 Task: Set the "Codec Profile" for qsv to extended.
Action: Mouse moved to (138, 22)
Screenshot: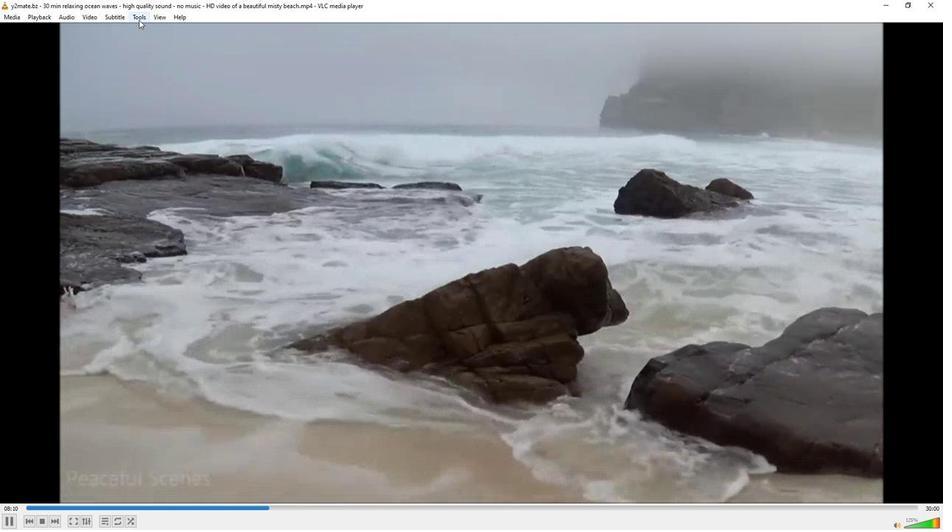 
Action: Mouse pressed left at (138, 22)
Screenshot: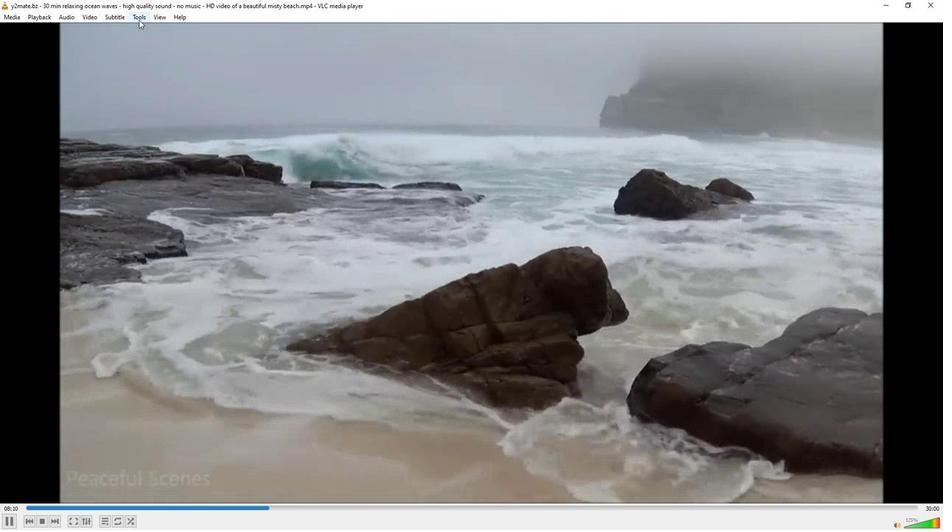 
Action: Mouse moved to (153, 135)
Screenshot: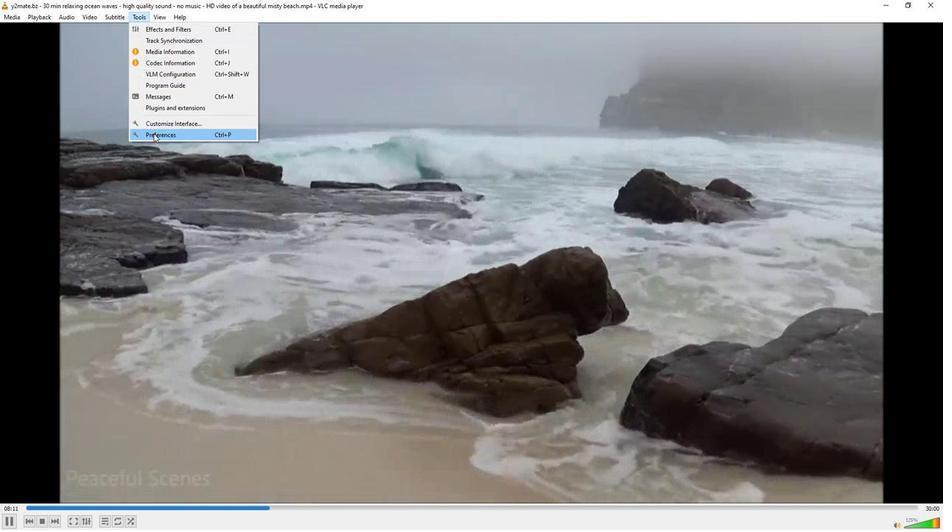 
Action: Mouse pressed left at (153, 135)
Screenshot: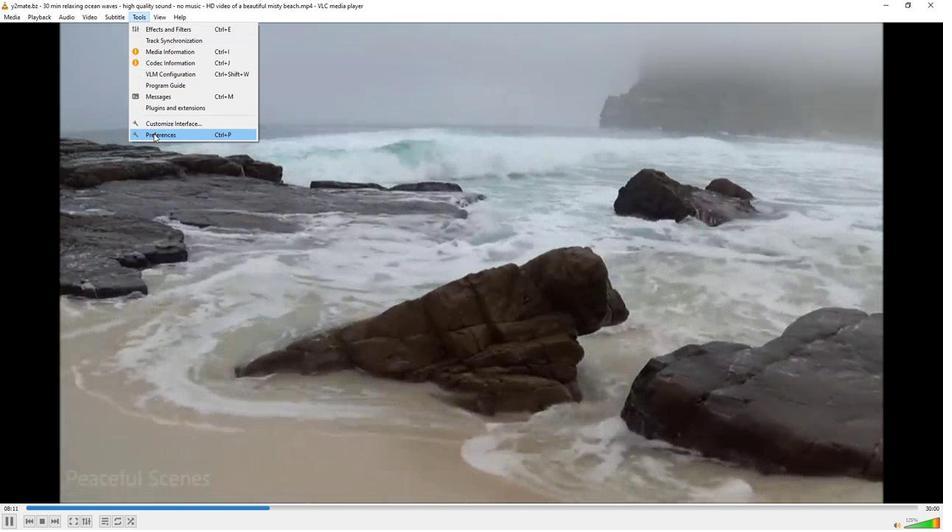 
Action: Mouse moved to (114, 410)
Screenshot: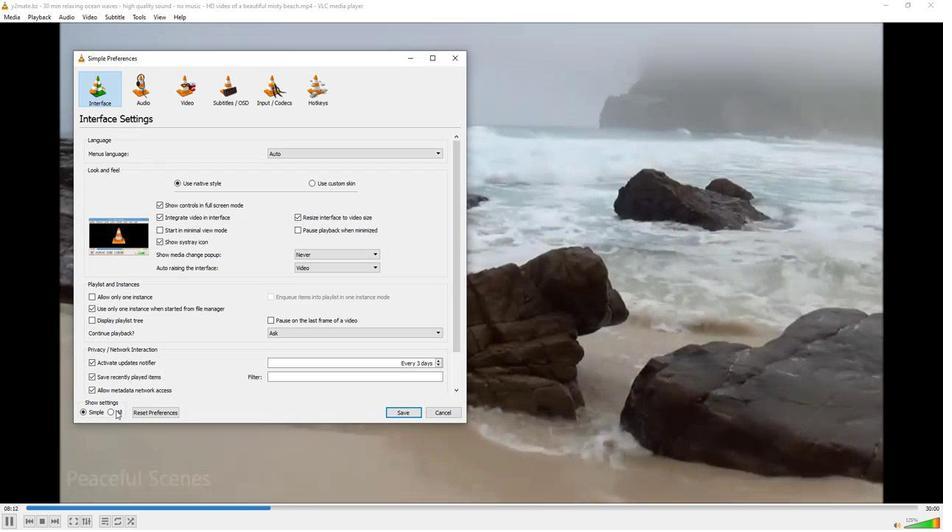 
Action: Mouse pressed left at (114, 410)
Screenshot: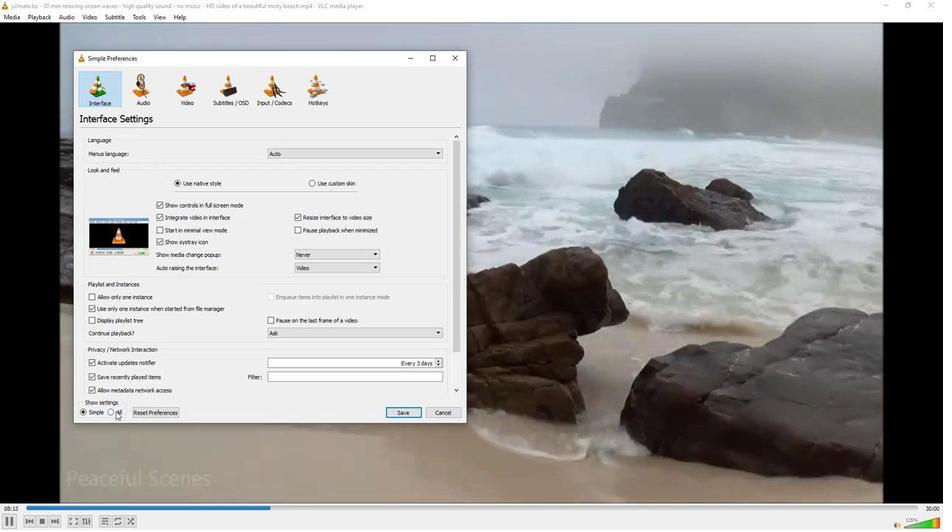 
Action: Mouse moved to (98, 275)
Screenshot: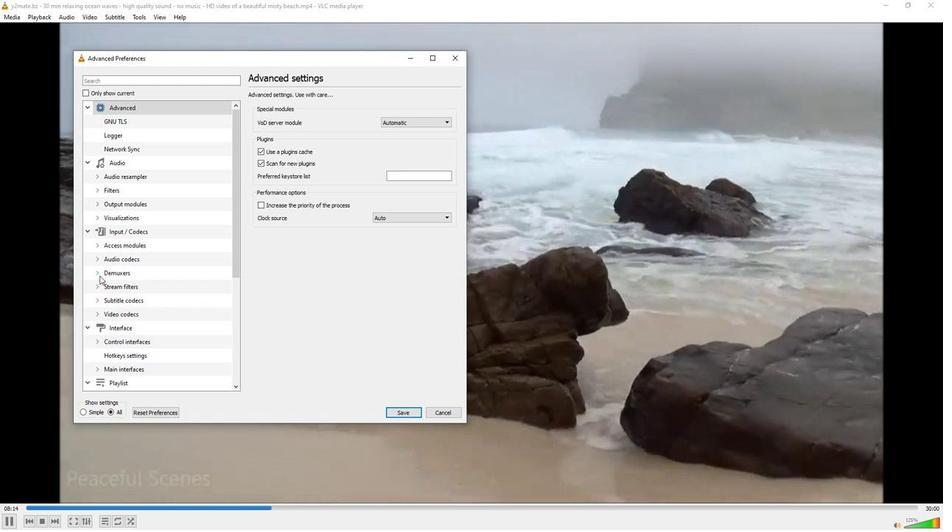 
Action: Mouse pressed left at (98, 275)
Screenshot: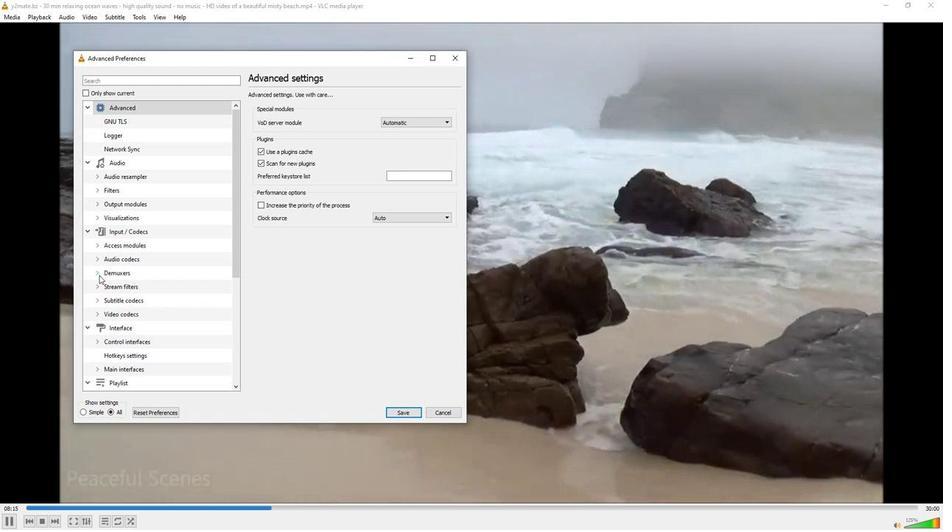 
Action: Mouse moved to (117, 292)
Screenshot: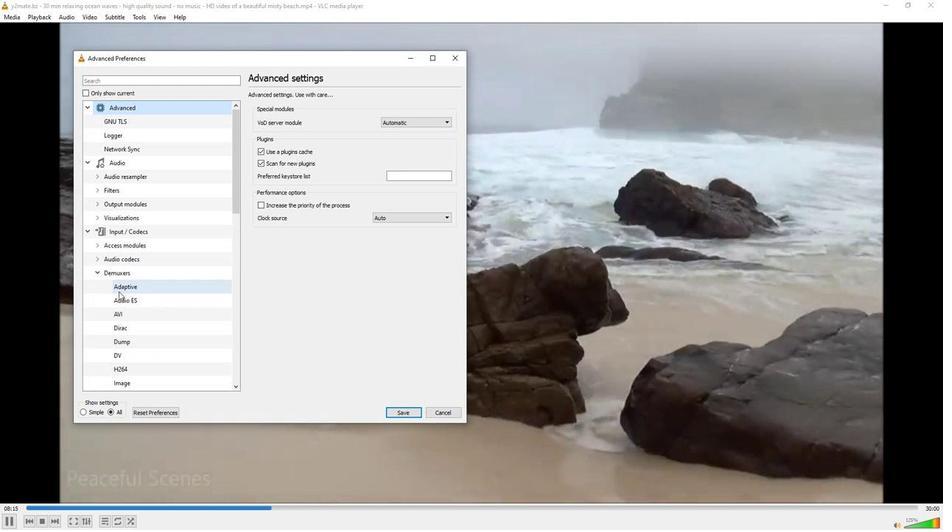 
Action: Mouse scrolled (117, 292) with delta (0, 0)
Screenshot: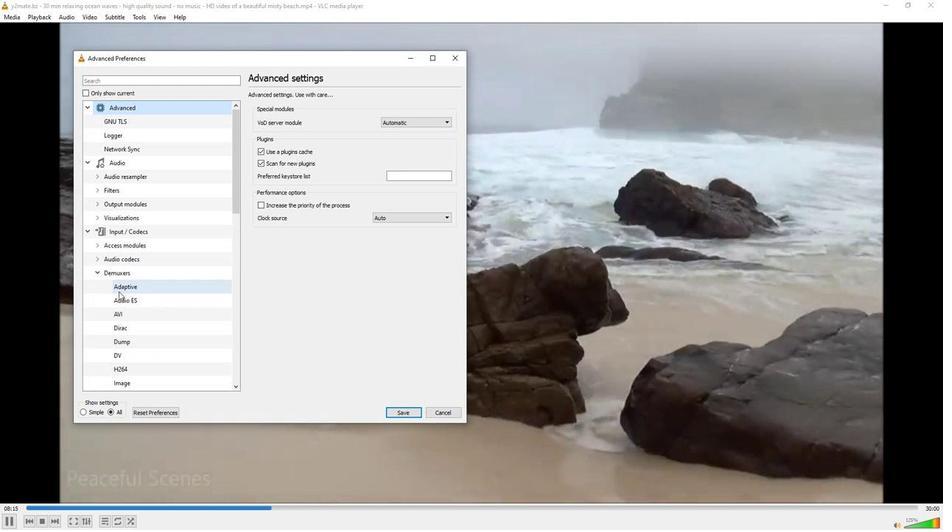 
Action: Mouse moved to (118, 292)
Screenshot: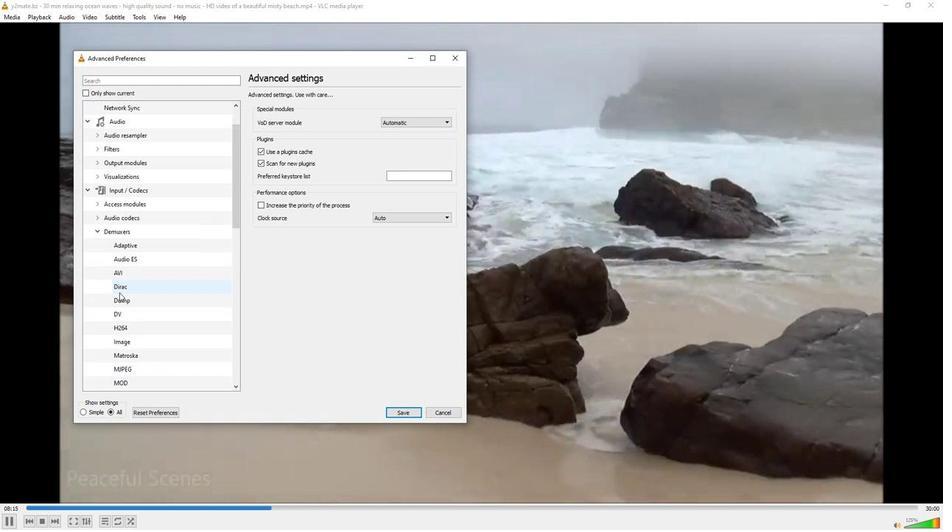 
Action: Mouse scrolled (118, 292) with delta (0, 0)
Screenshot: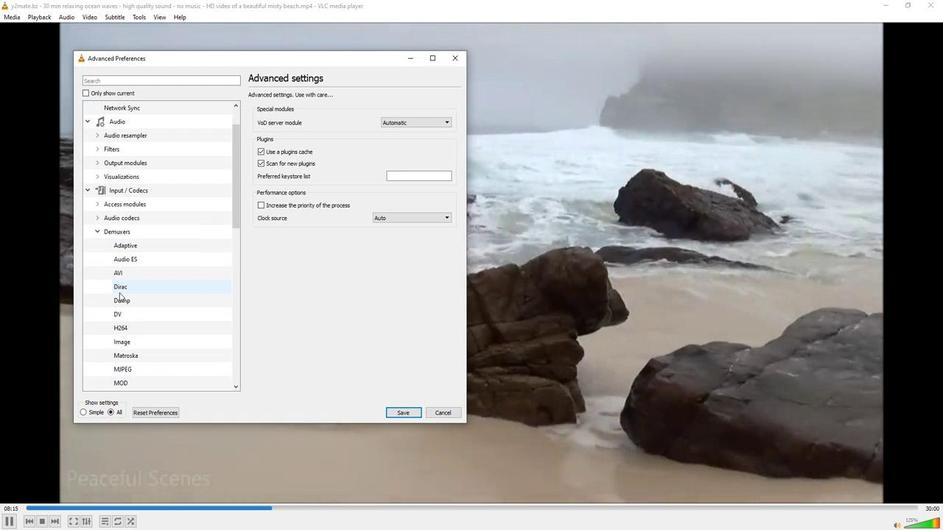 
Action: Mouse scrolled (118, 292) with delta (0, 0)
Screenshot: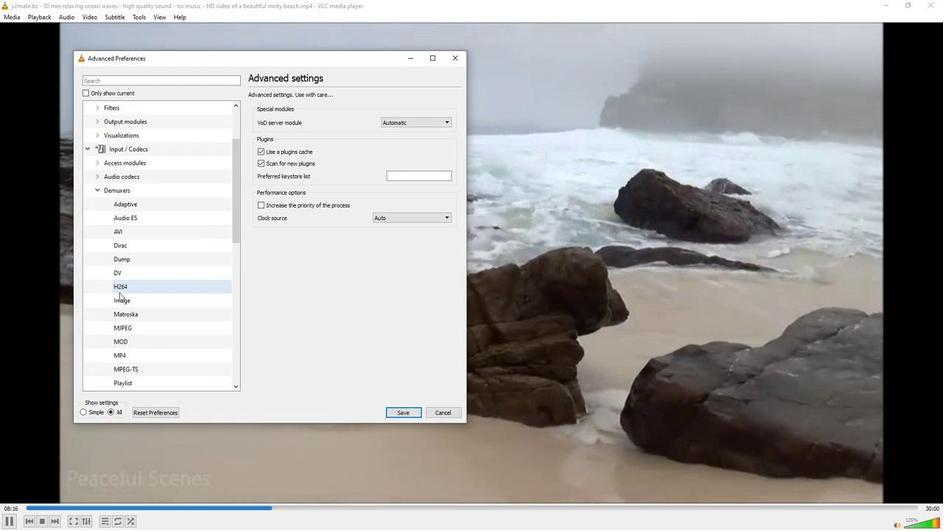 
Action: Mouse scrolled (118, 292) with delta (0, 0)
Screenshot: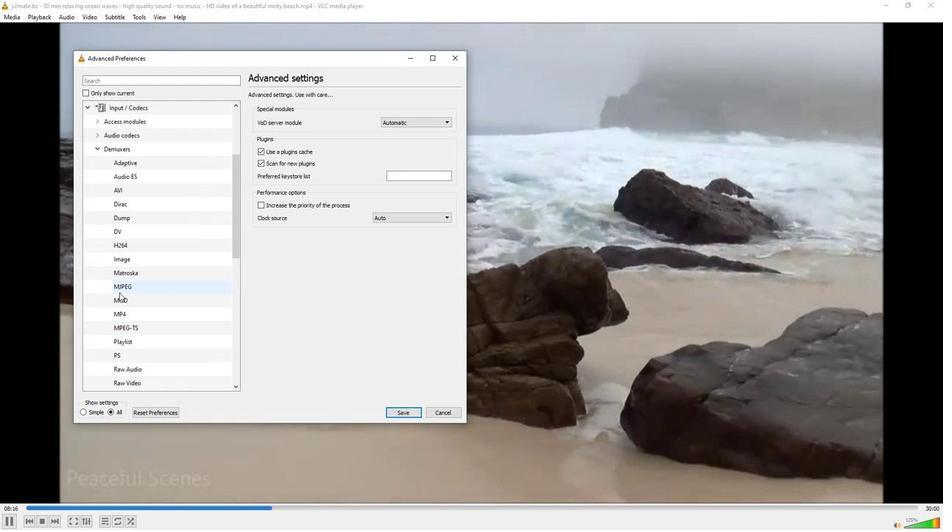 
Action: Mouse scrolled (118, 292) with delta (0, 0)
Screenshot: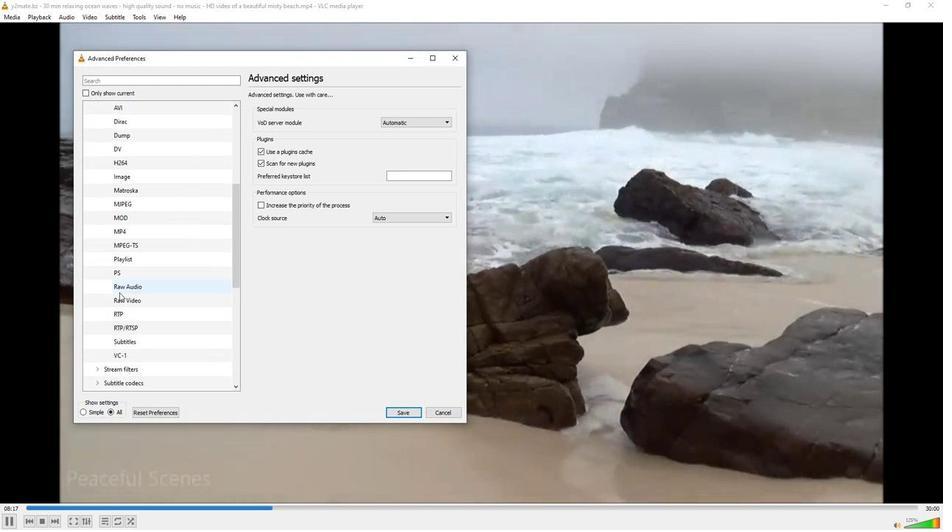 
Action: Mouse scrolled (118, 292) with delta (0, 0)
Screenshot: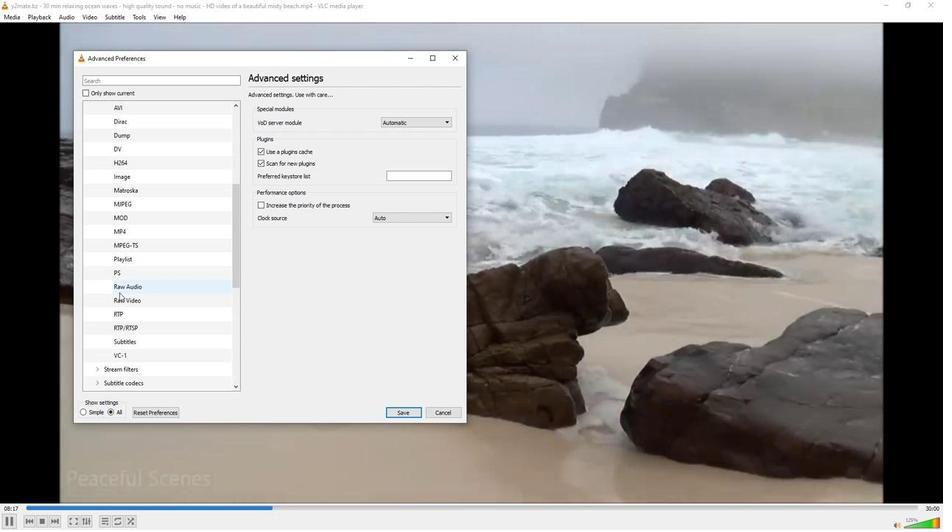 
Action: Mouse moved to (98, 353)
Screenshot: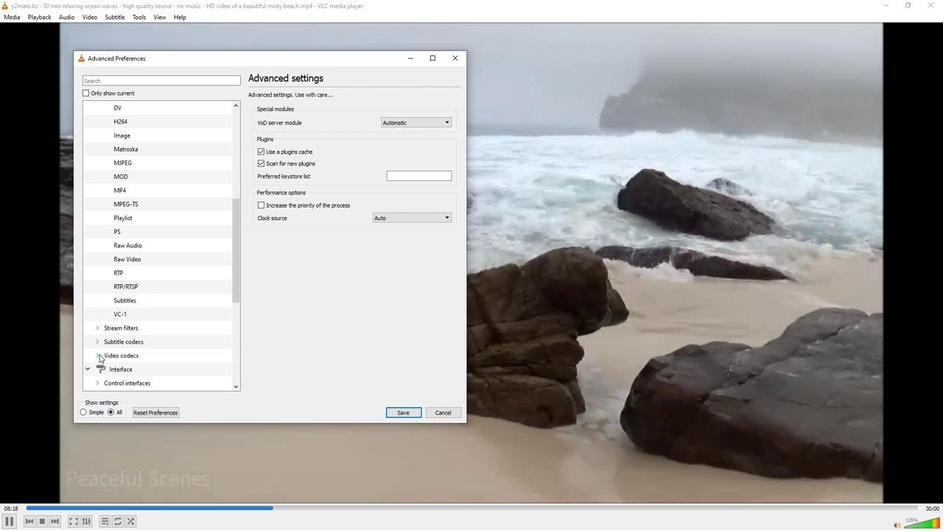 
Action: Mouse pressed left at (98, 353)
Screenshot: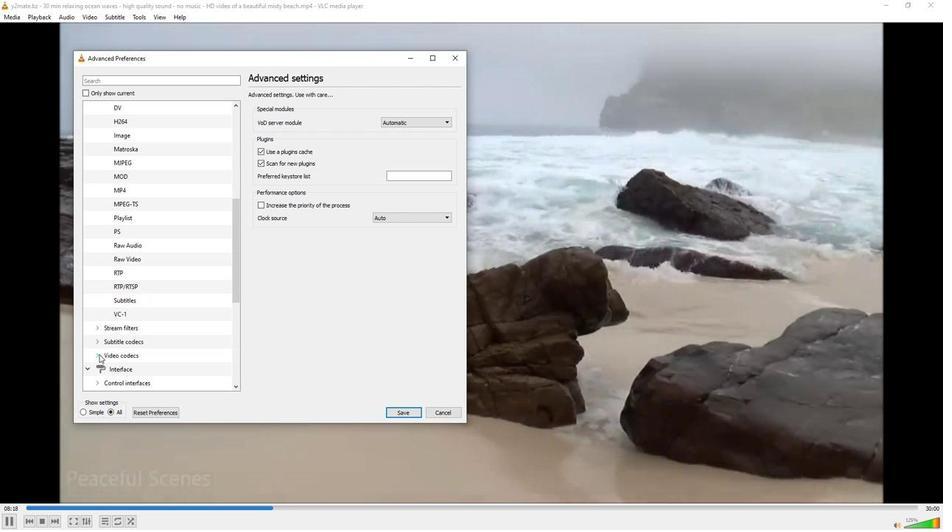 
Action: Mouse moved to (123, 376)
Screenshot: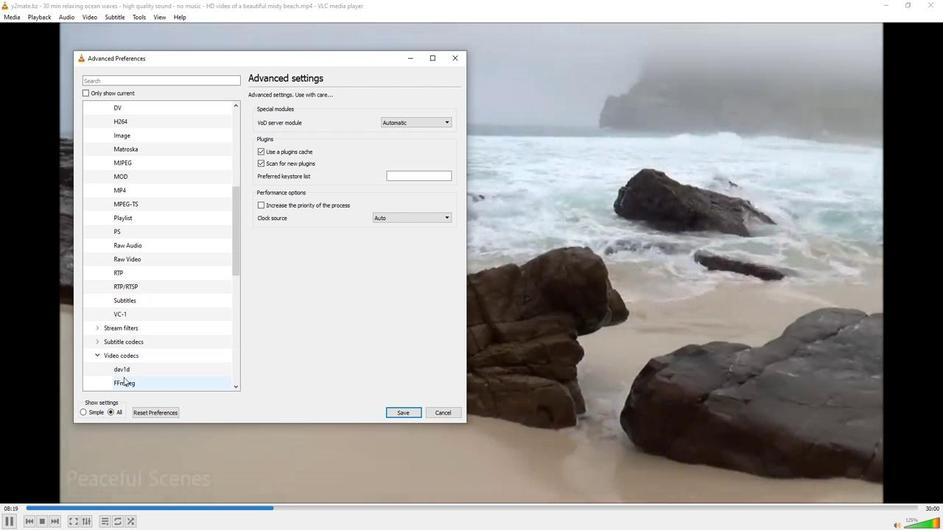 
Action: Mouse scrolled (123, 375) with delta (0, 0)
Screenshot: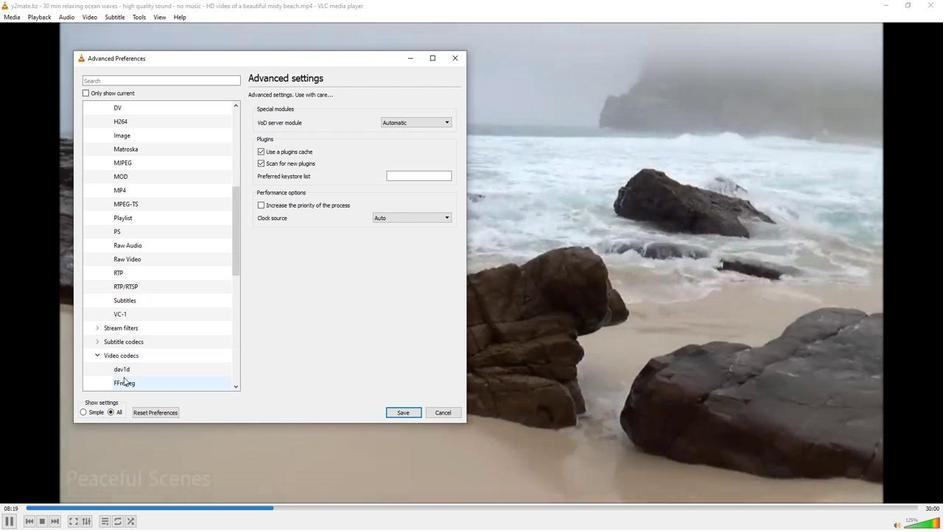 
Action: Mouse moved to (125, 367)
Screenshot: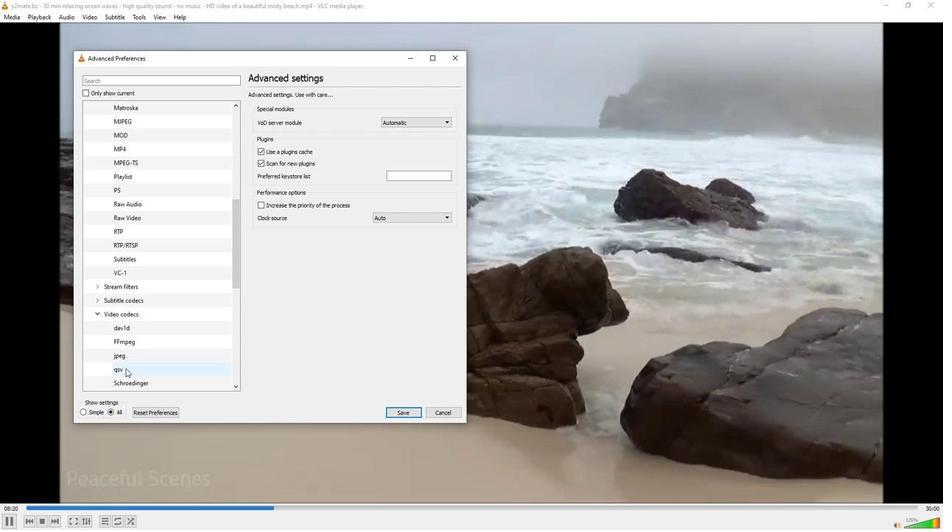 
Action: Mouse pressed left at (125, 367)
Screenshot: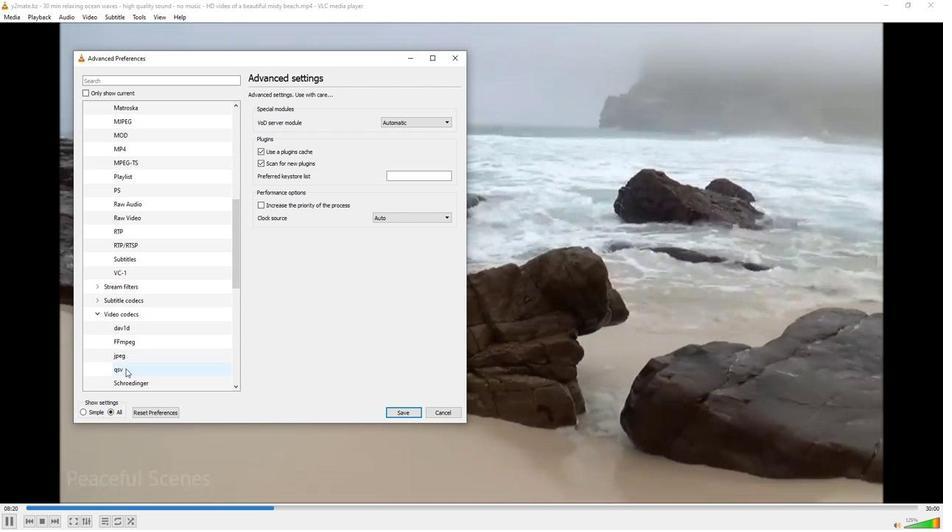 
Action: Mouse moved to (423, 126)
Screenshot: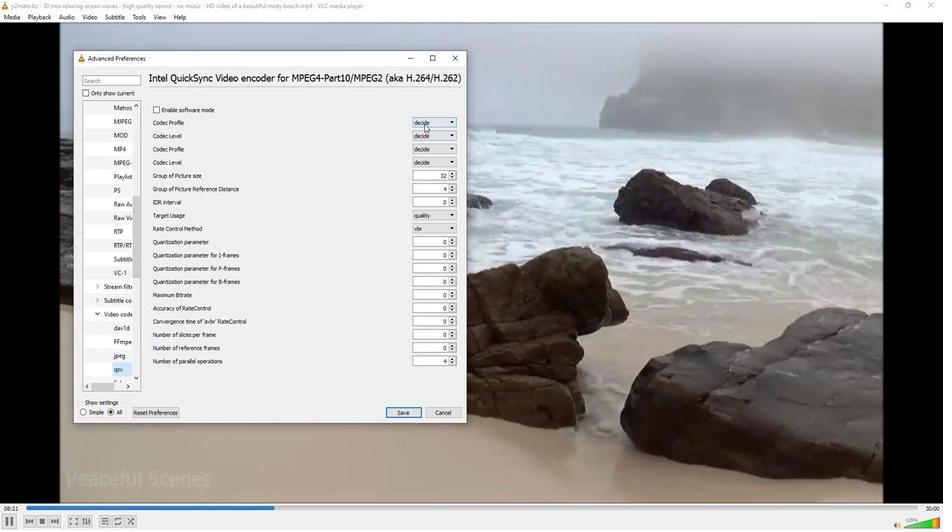 
Action: Mouse pressed left at (423, 126)
Screenshot: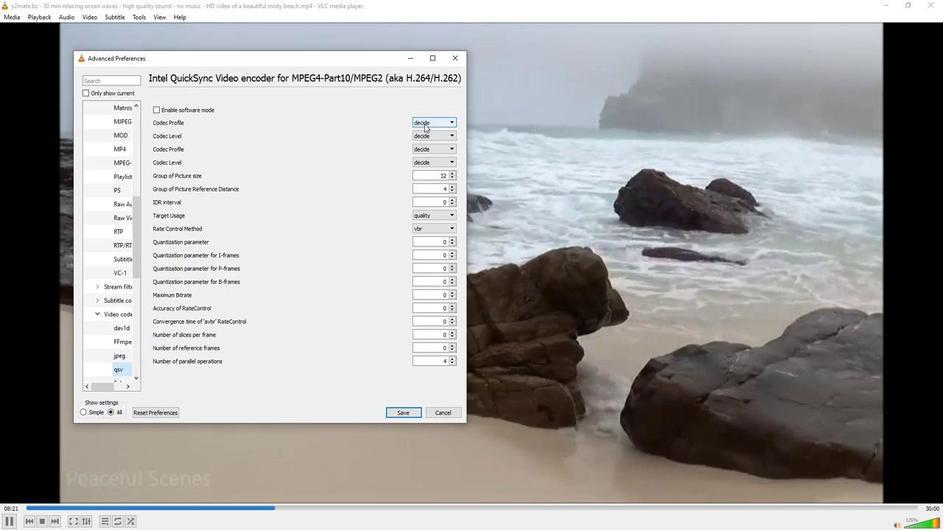
Action: Mouse moved to (420, 151)
Screenshot: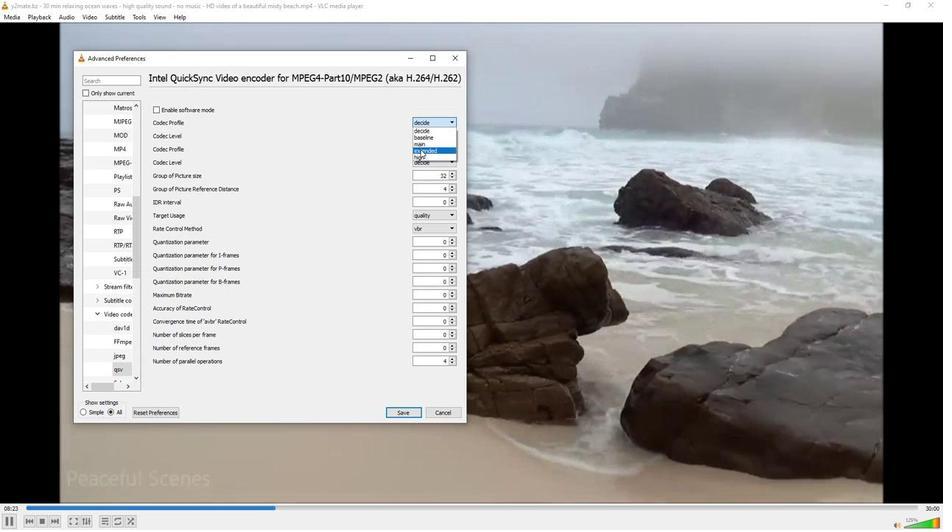 
Action: Mouse pressed left at (420, 151)
Screenshot: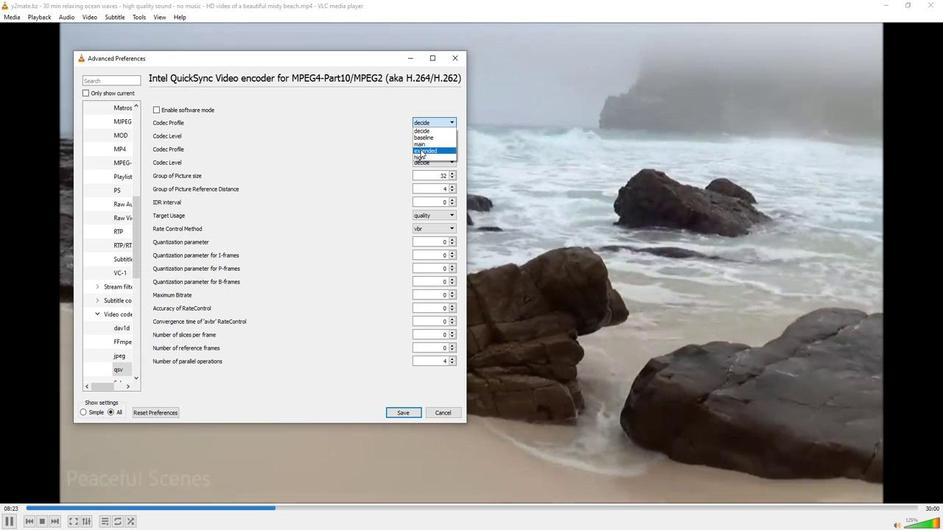 
Action: Mouse moved to (380, 167)
Screenshot: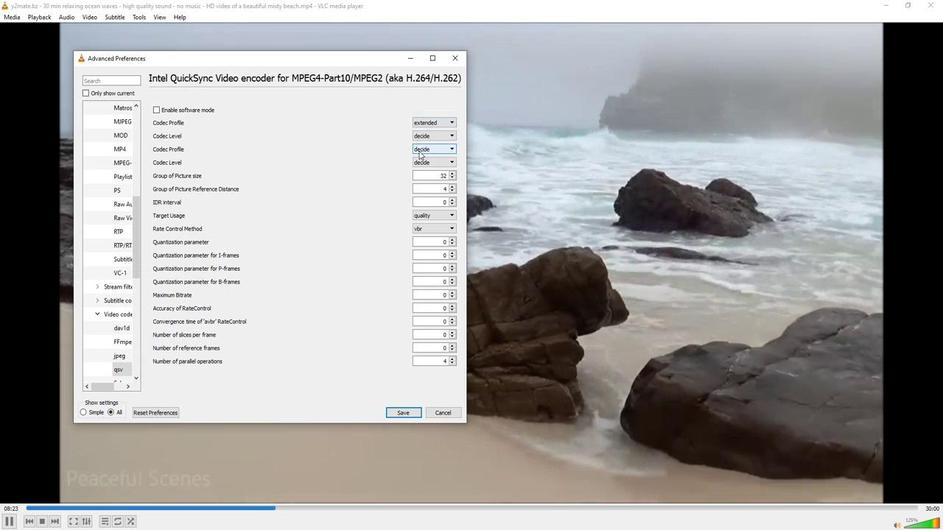 
